 Task: For heading Arial with bold.  font size for heading22,  'Change the font style of data to'Arial Narrow.  and font size to 14,  Change the alignment of both headline & data to Align middle.  In the sheet  EvaluationSalesByChannel
Action: Mouse moved to (1025, 143)
Screenshot: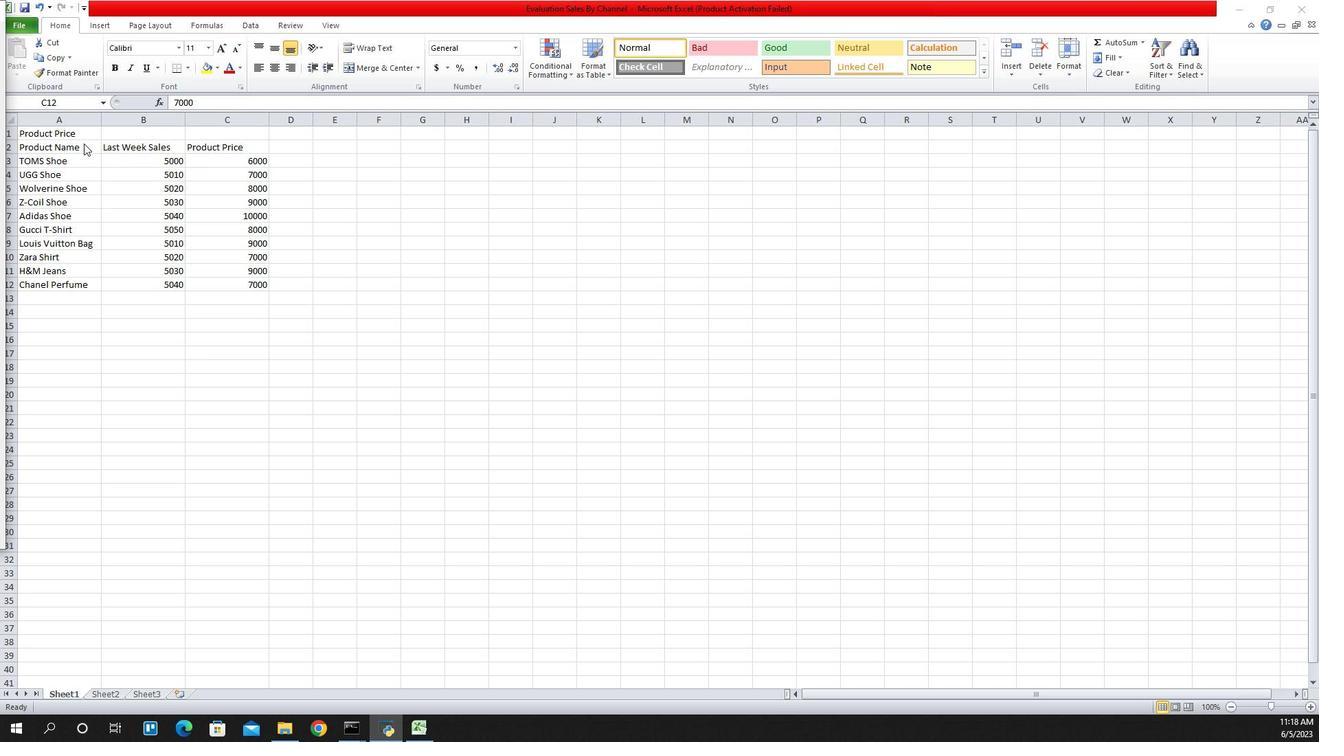 
Action: Mouse pressed left at (1025, 143)
Screenshot: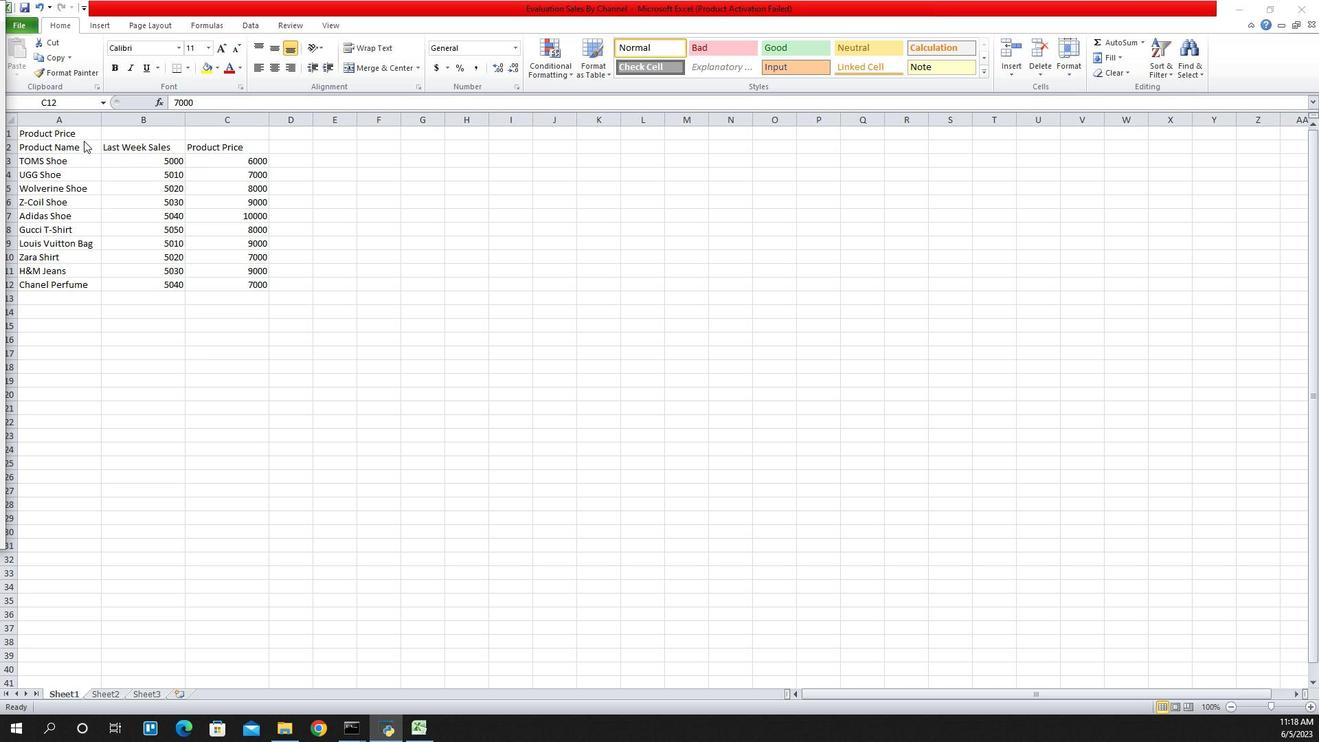 
Action: Mouse moved to (1020, 138)
Screenshot: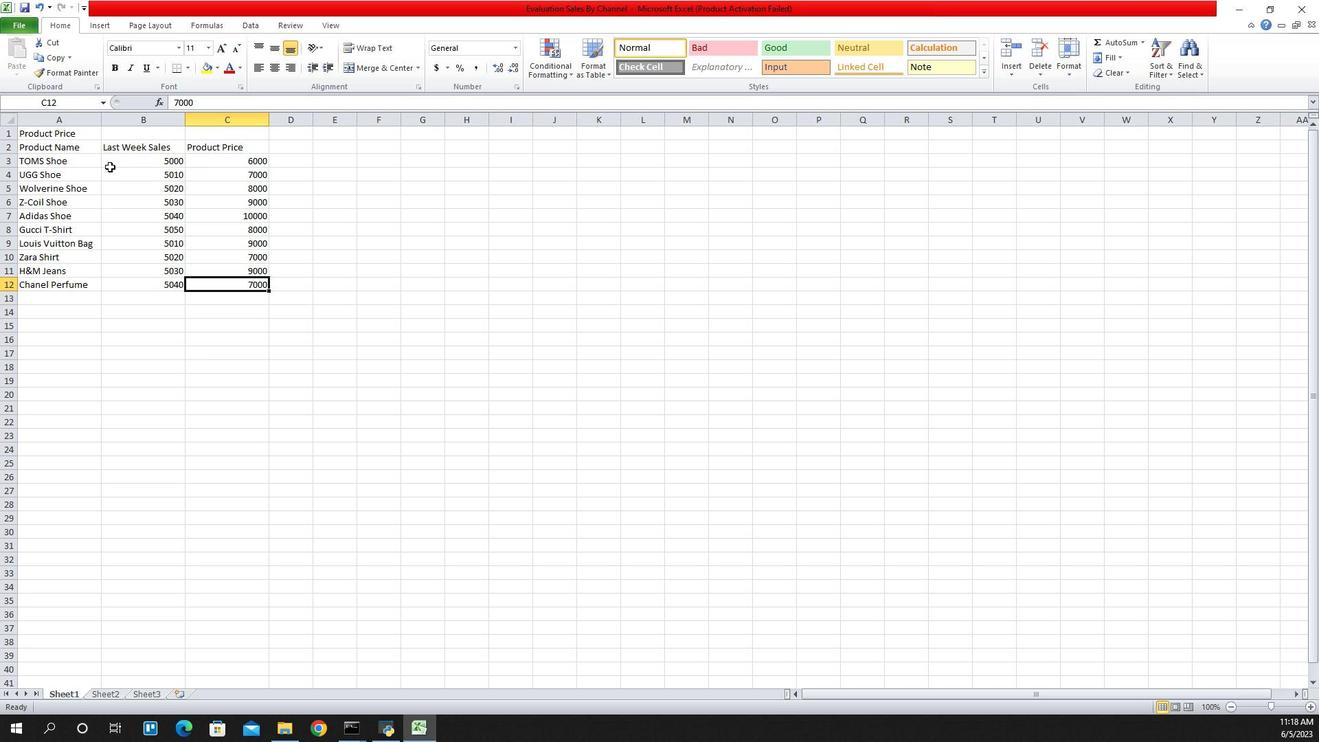 
Action: Mouse pressed left at (1020, 138)
Screenshot: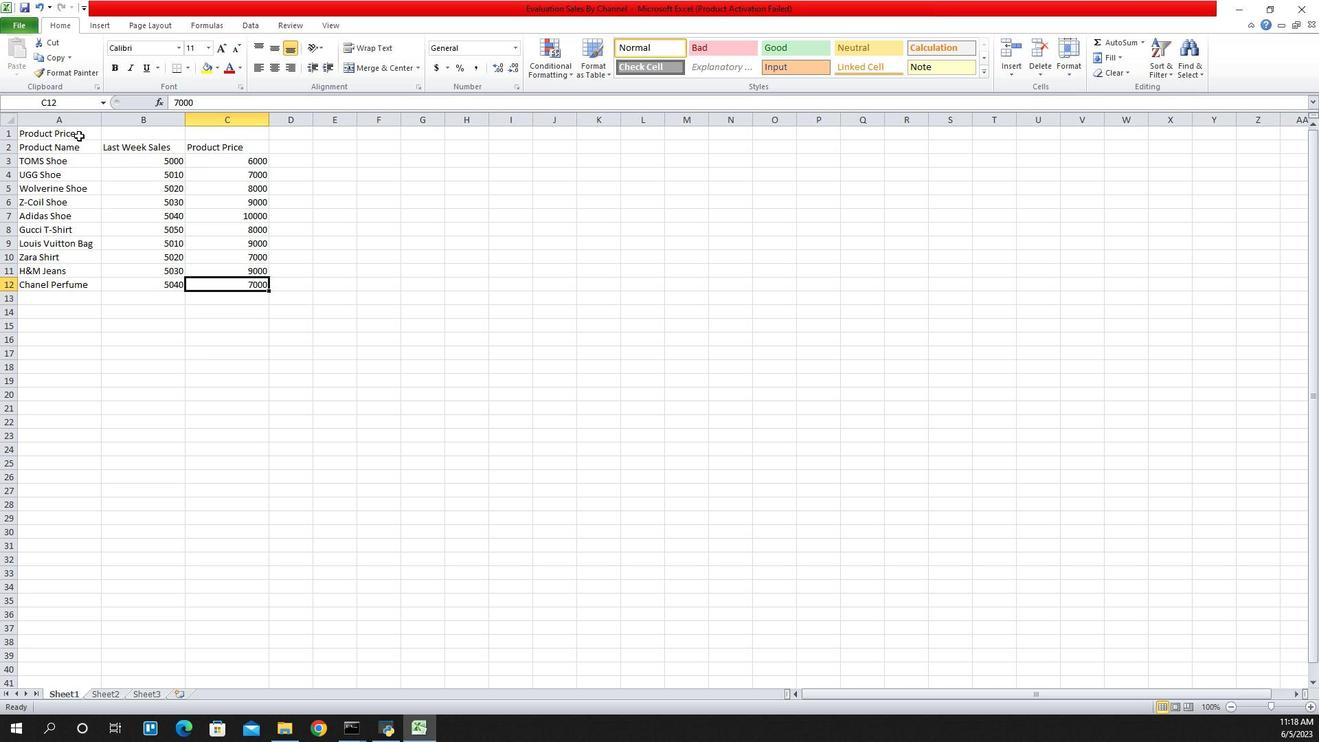 
Action: Mouse moved to (1310, 73)
Screenshot: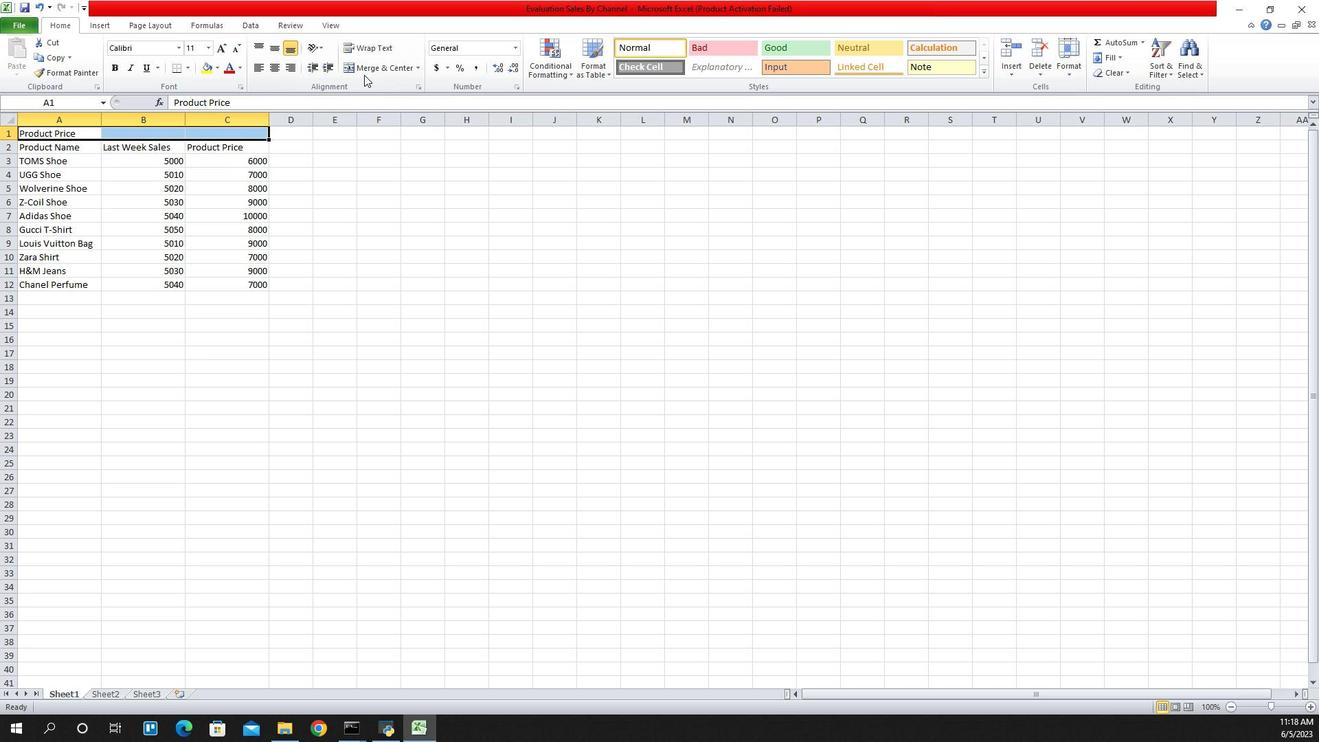 
Action: Mouse pressed left at (1310, 73)
Screenshot: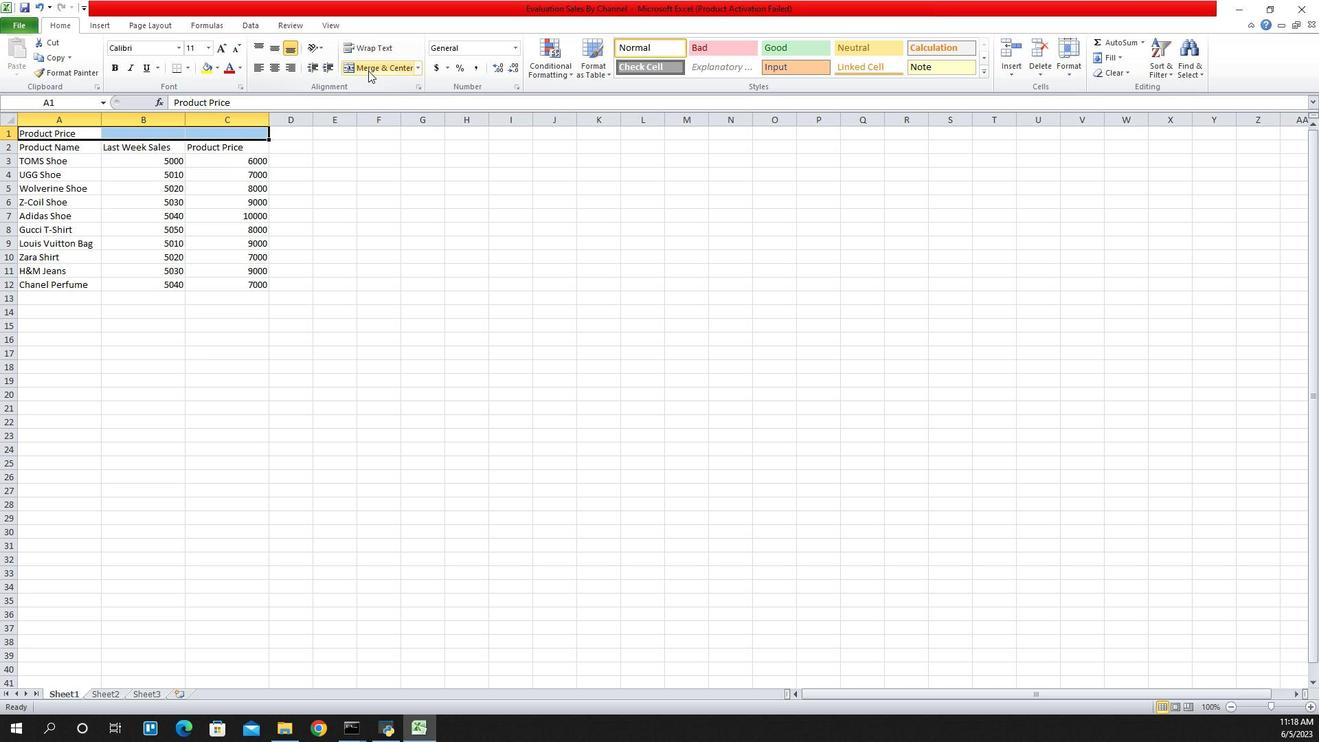 
Action: Mouse moved to (1101, 53)
Screenshot: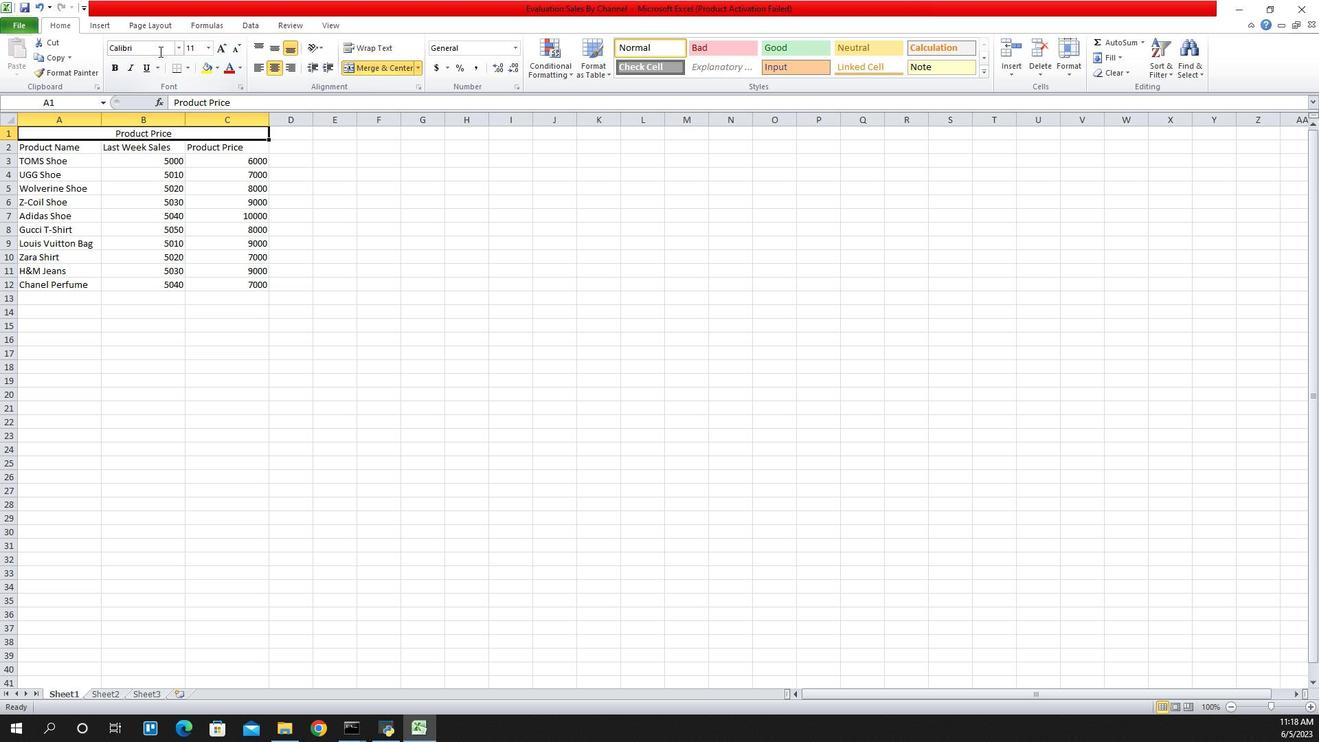 
Action: Mouse pressed left at (1101, 53)
Screenshot: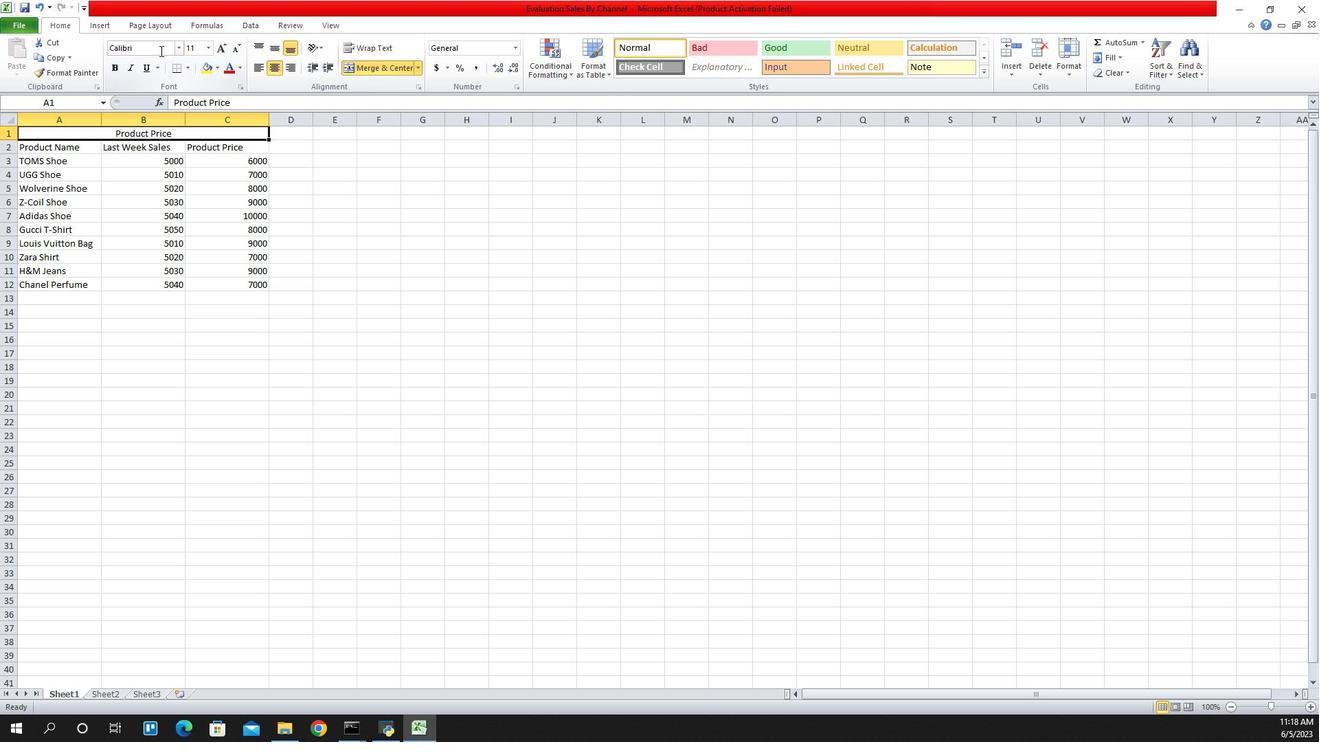 
Action: Key pressed arial<Key.enter>
Screenshot: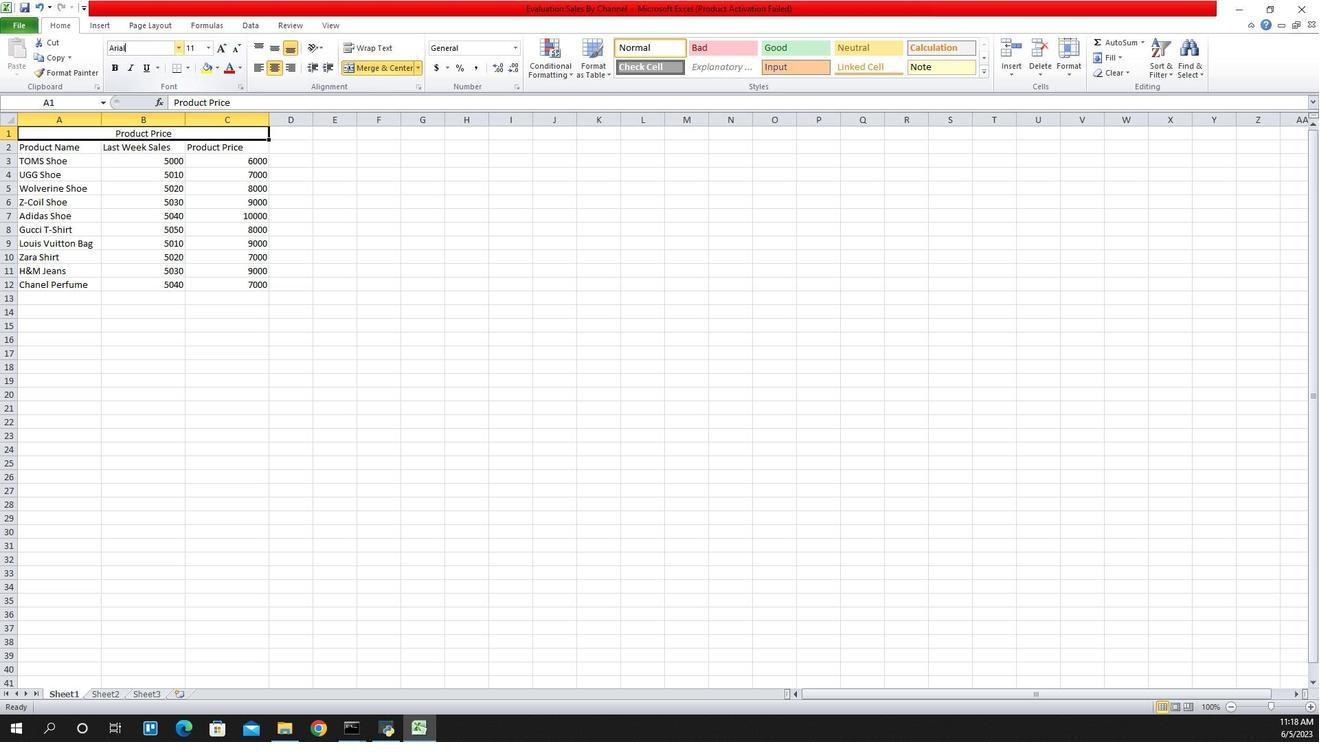 
Action: Mouse moved to (1060, 70)
Screenshot: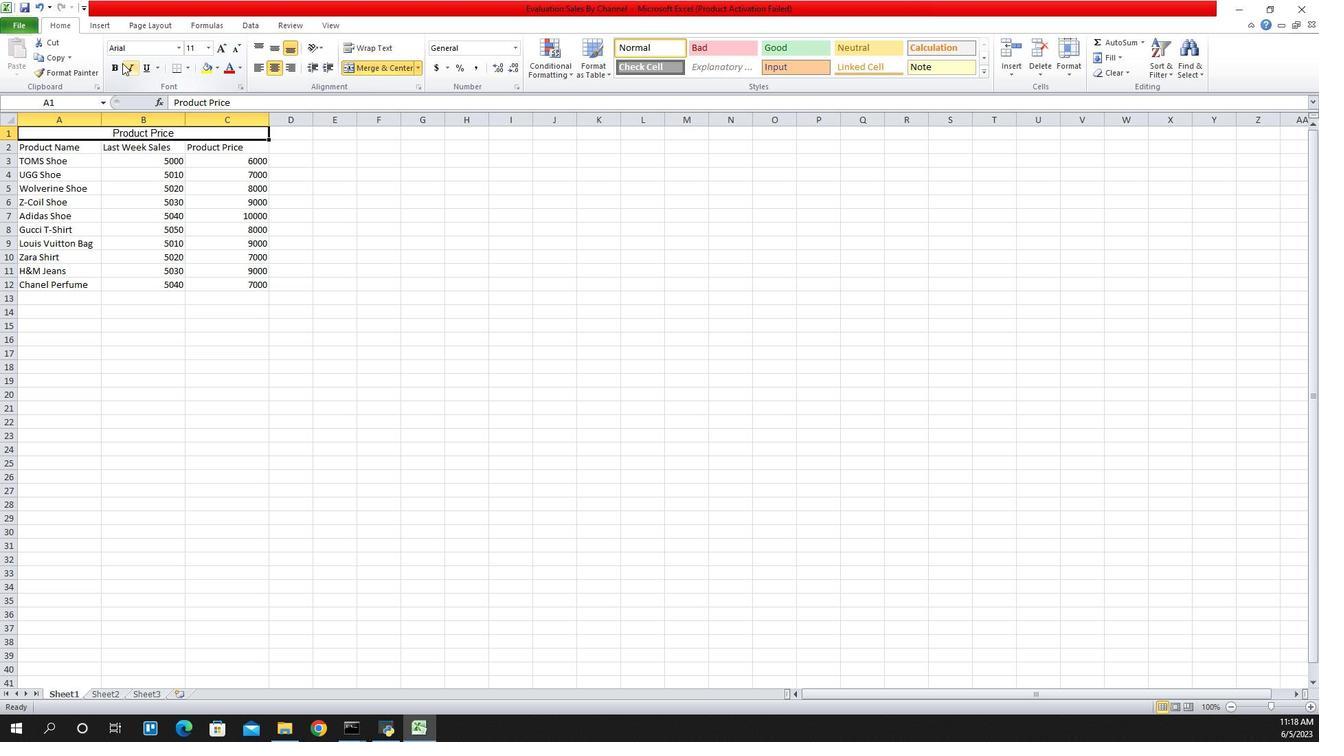 
Action: Mouse pressed left at (1060, 70)
Screenshot: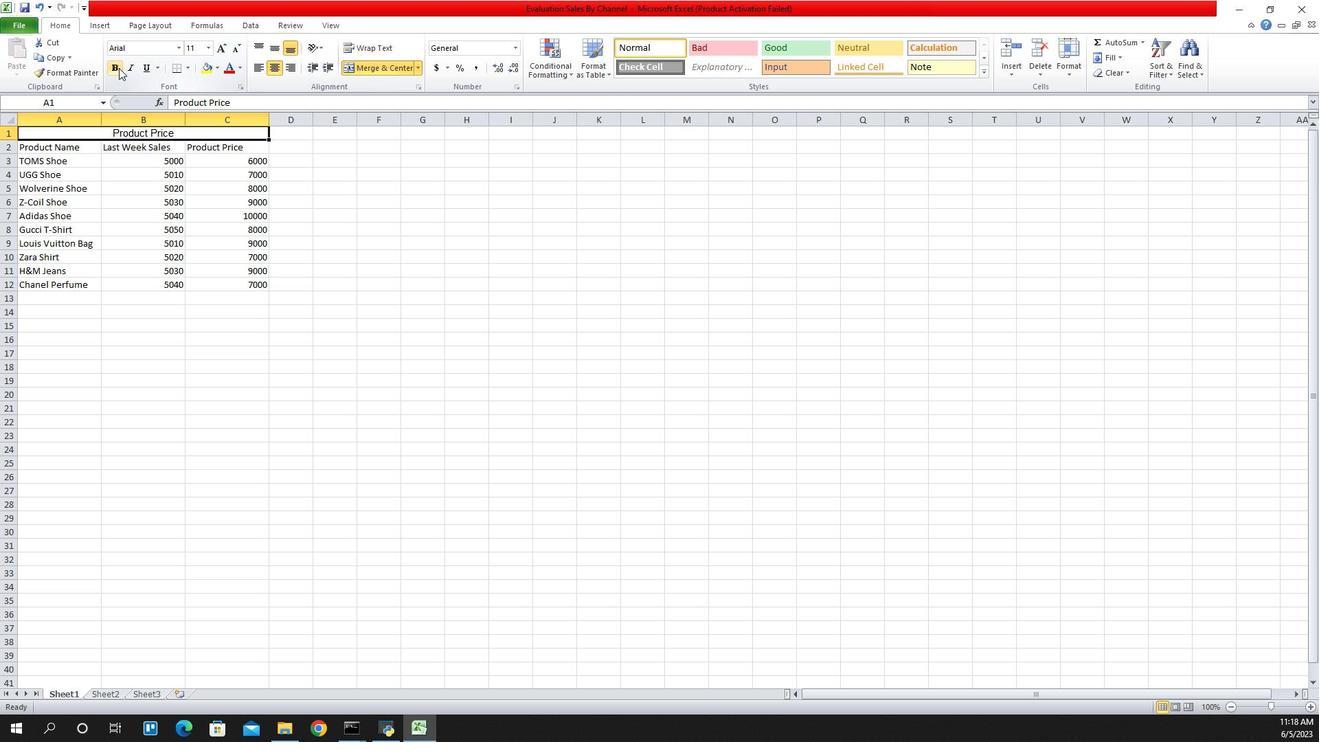 
Action: Mouse moved to (1152, 54)
Screenshot: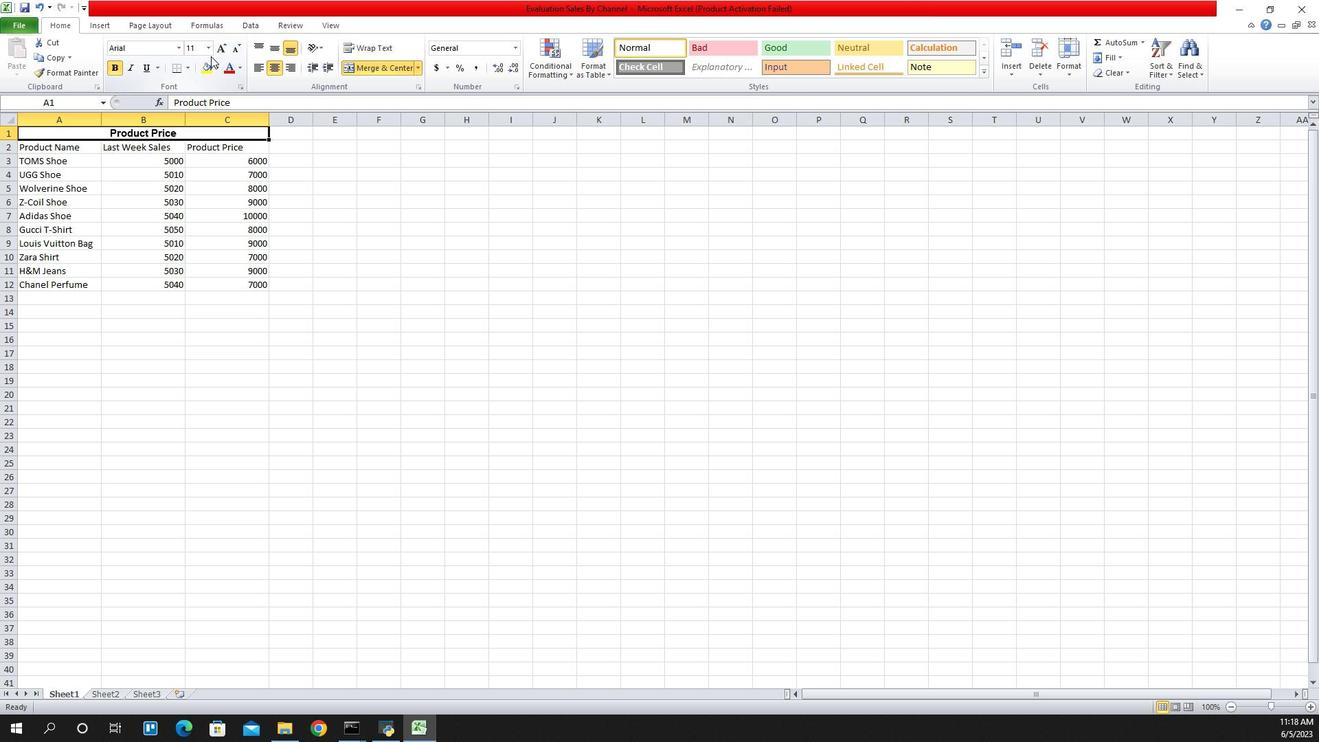 
Action: Mouse pressed left at (1152, 54)
Screenshot: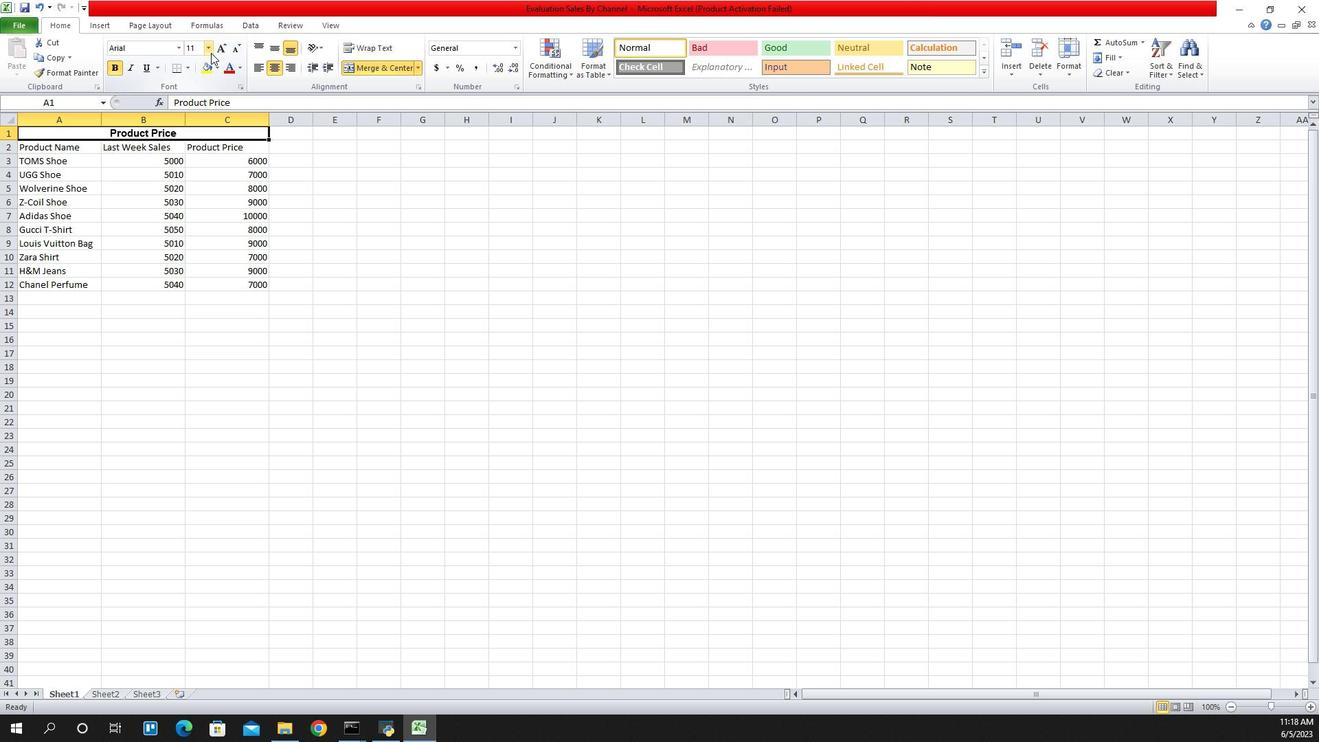 
Action: Mouse moved to (1139, 169)
Screenshot: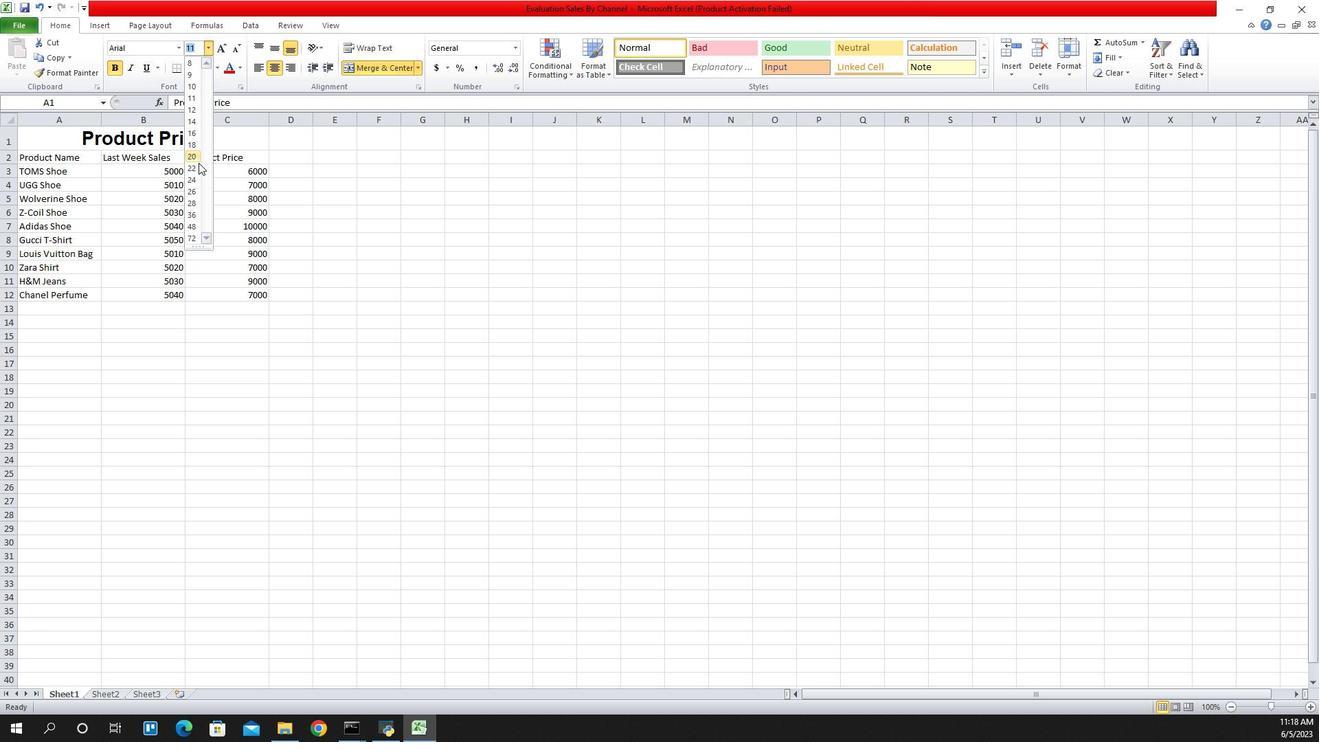 
Action: Mouse pressed left at (1139, 169)
Screenshot: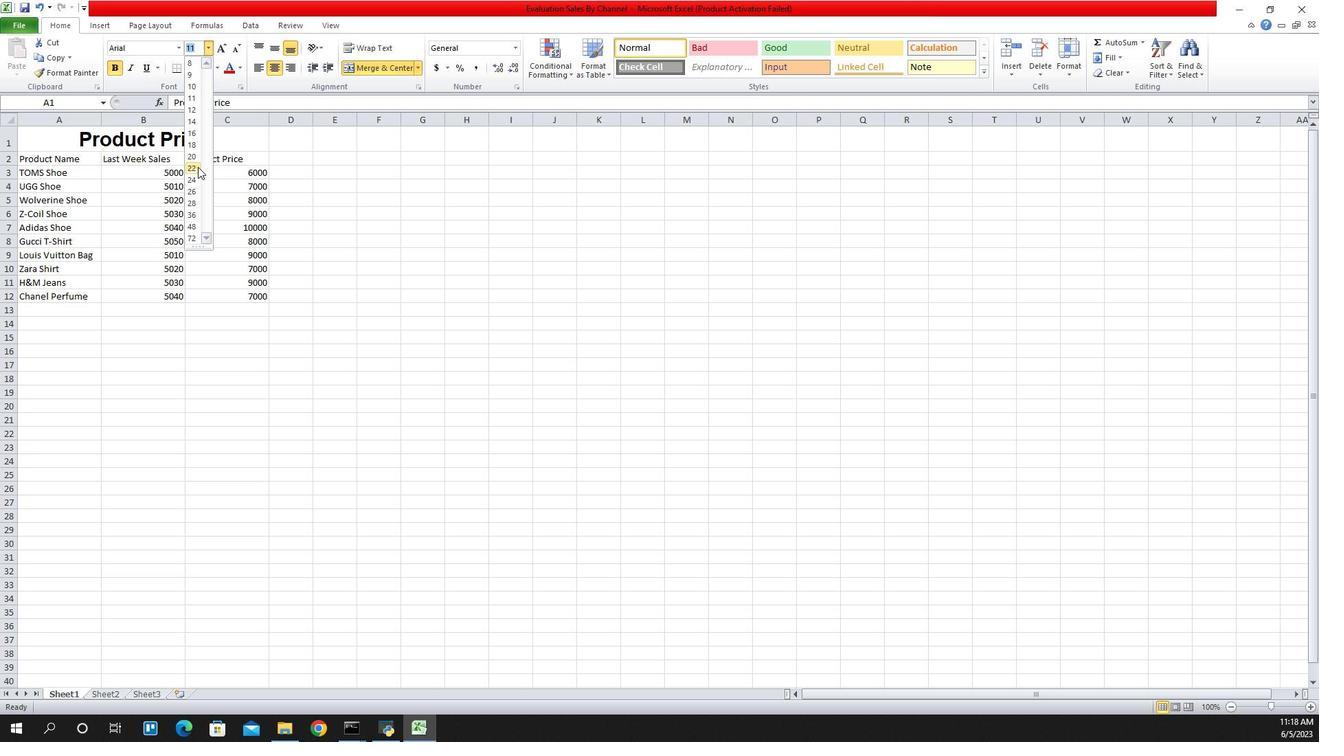 
Action: Mouse moved to (1025, 163)
Screenshot: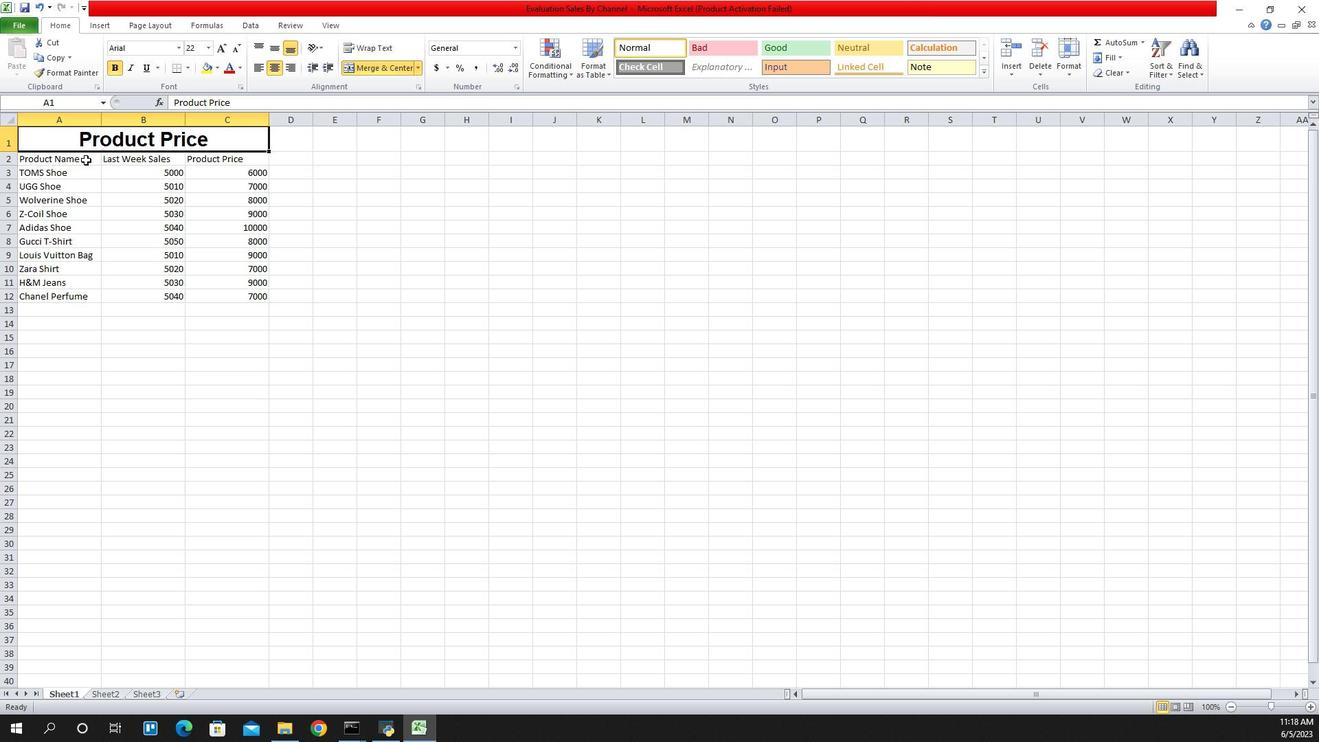 
Action: Mouse pressed left at (1025, 163)
Screenshot: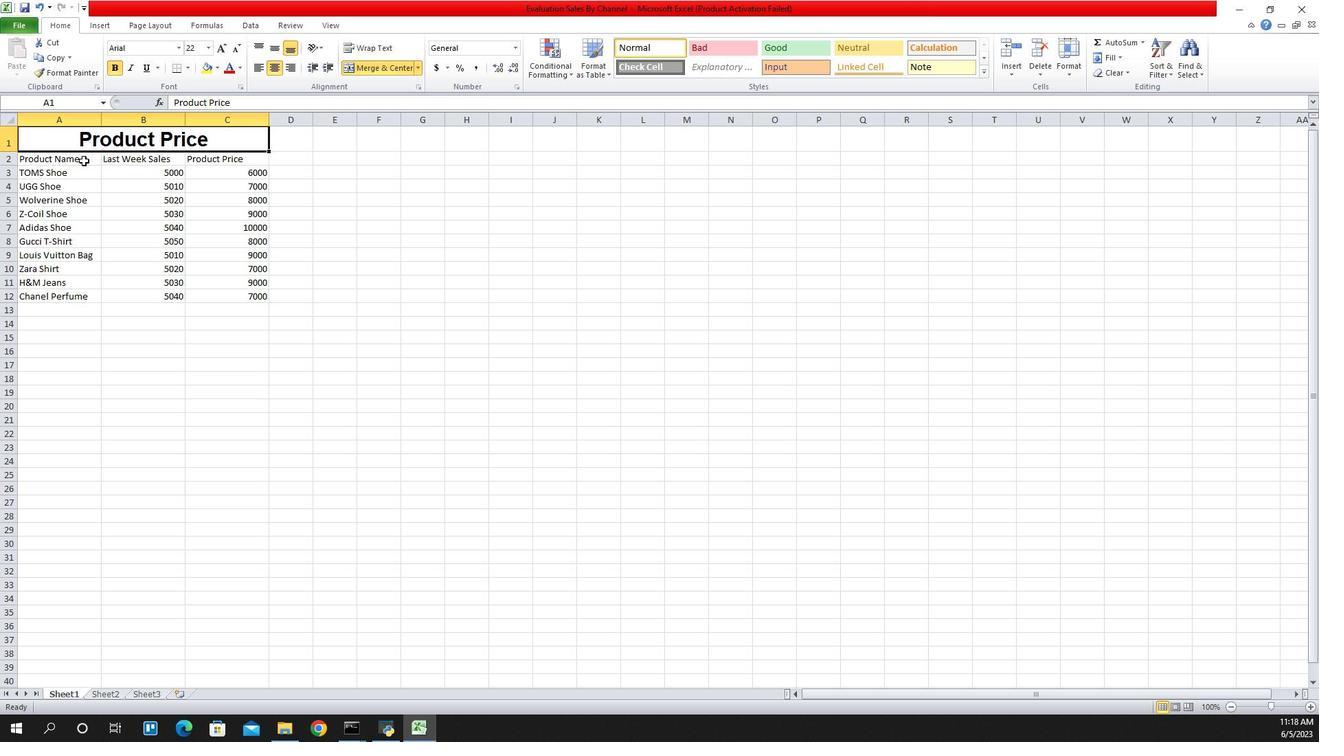 
Action: Mouse moved to (1092, 47)
Screenshot: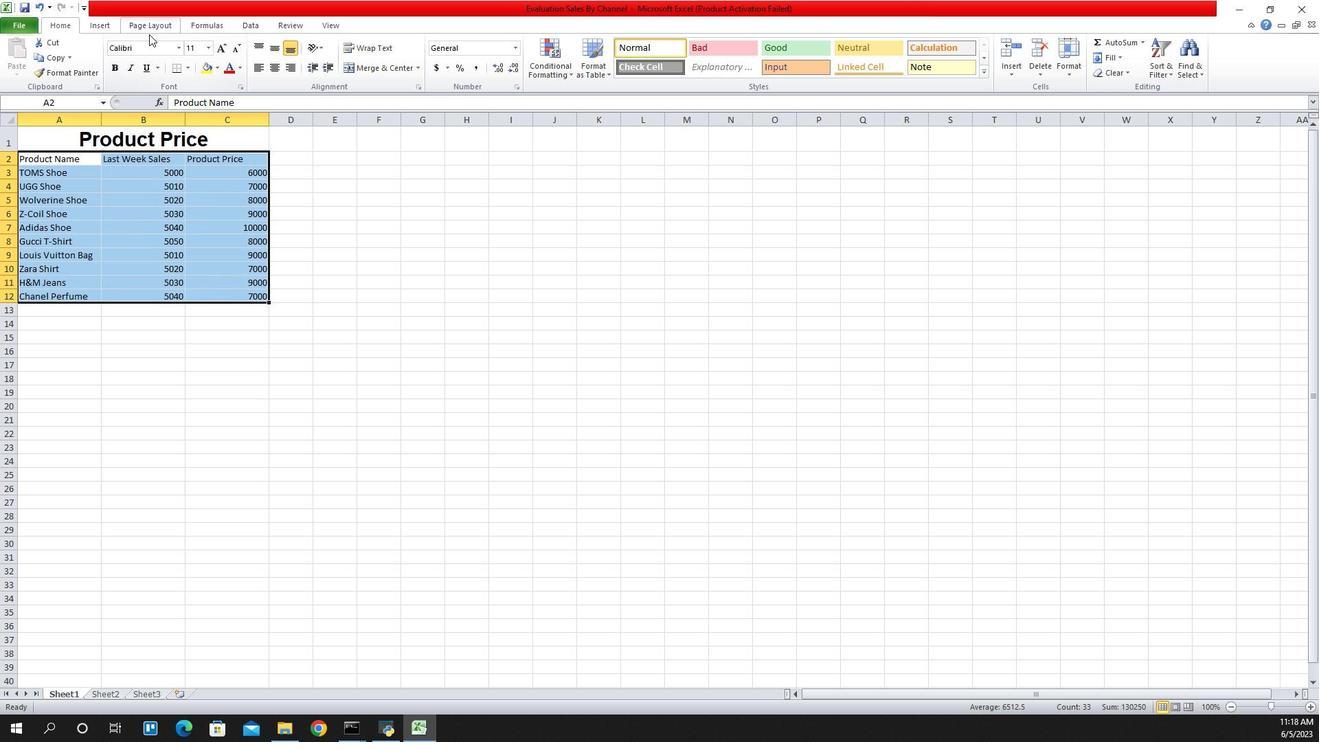 
Action: Mouse pressed left at (1092, 47)
Screenshot: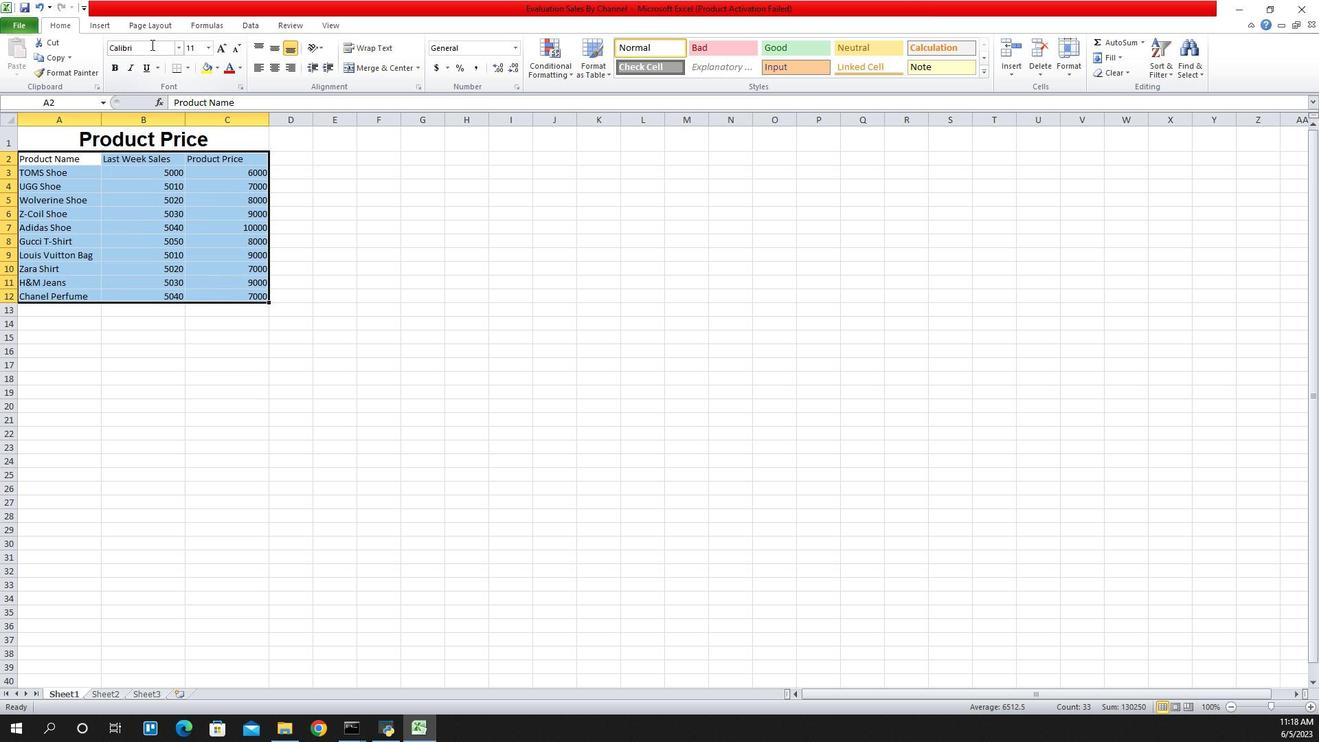 
Action: Key pressed arial<Key.space>narrow<Key.enter>
Screenshot: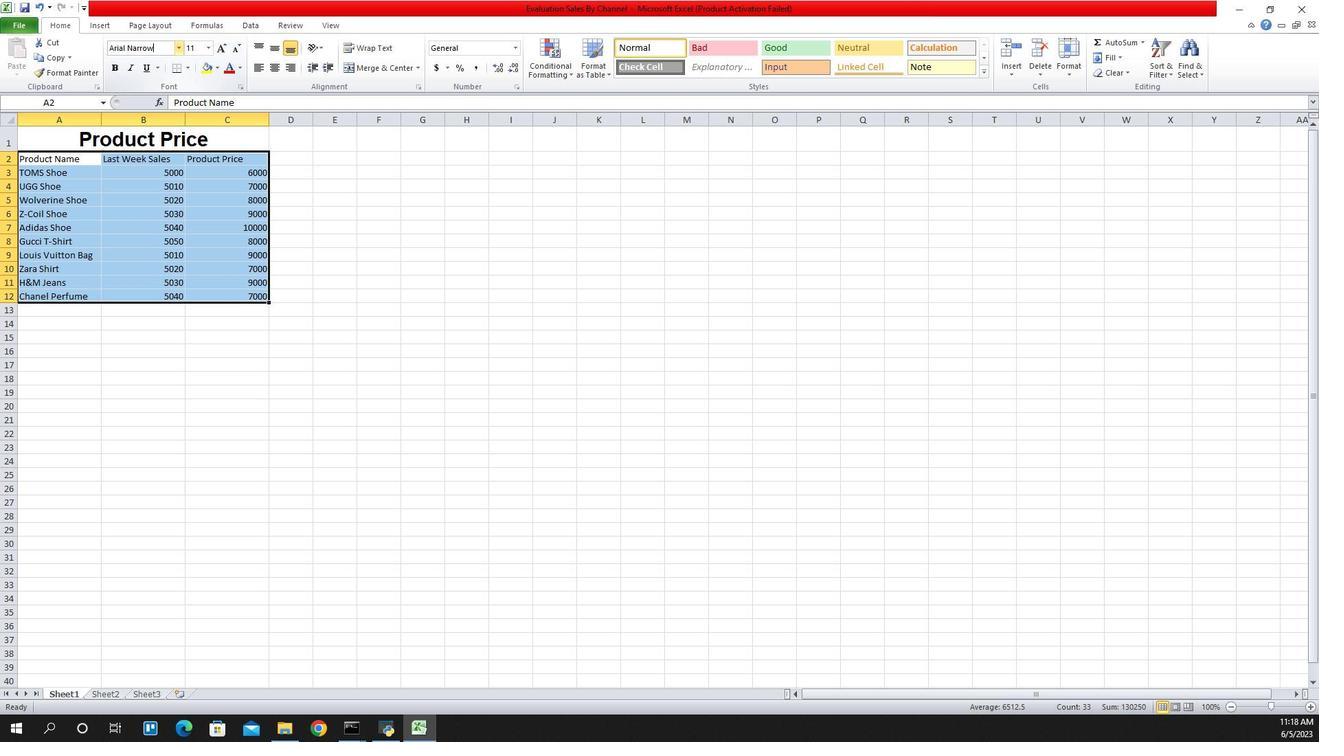 
Action: Mouse moved to (1151, 48)
Screenshot: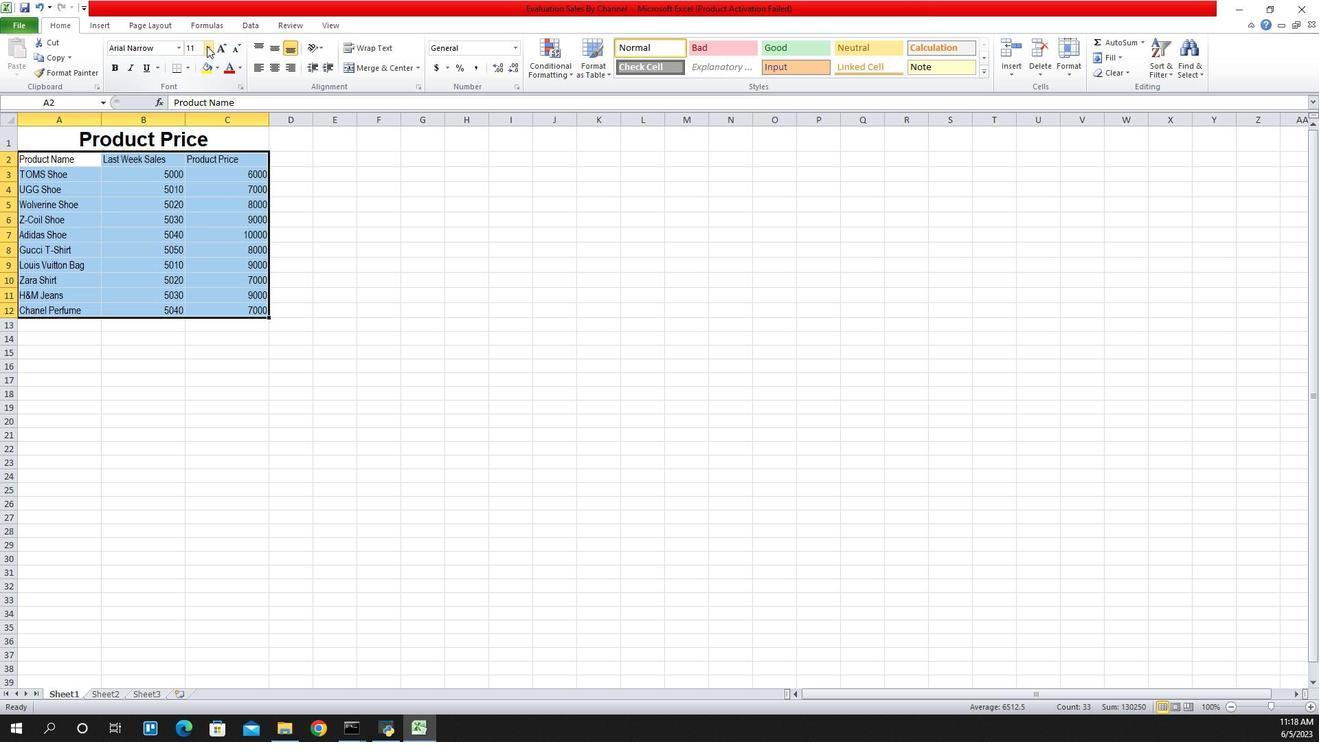 
Action: Mouse pressed left at (1151, 48)
Screenshot: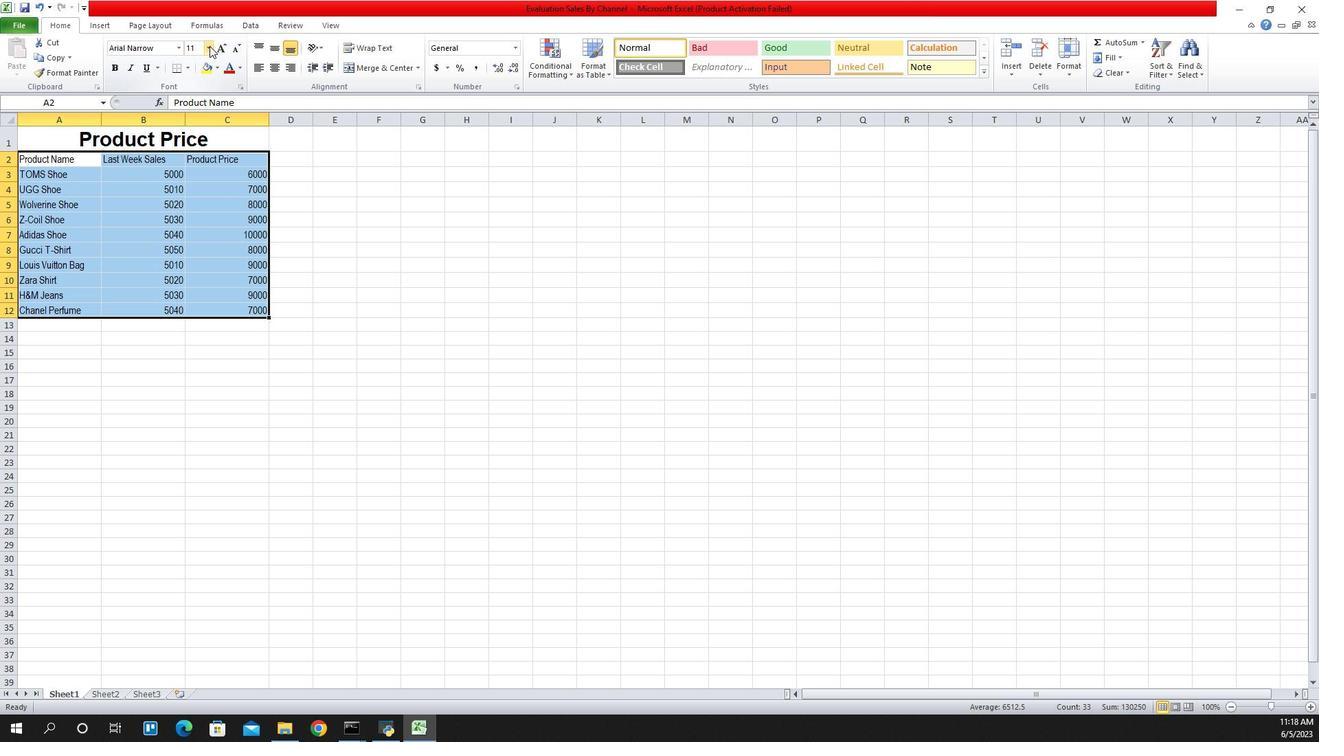 
Action: Mouse moved to (1137, 121)
Screenshot: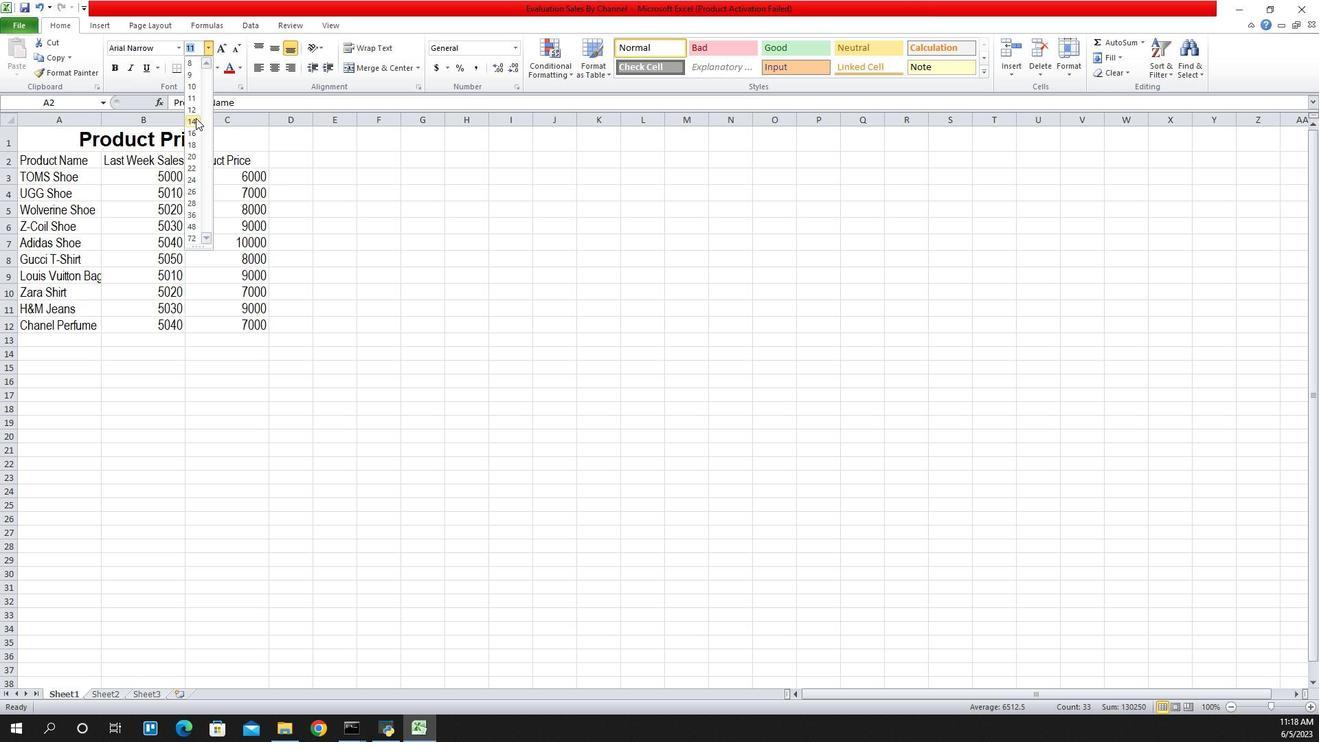 
Action: Mouse pressed left at (1137, 121)
Screenshot: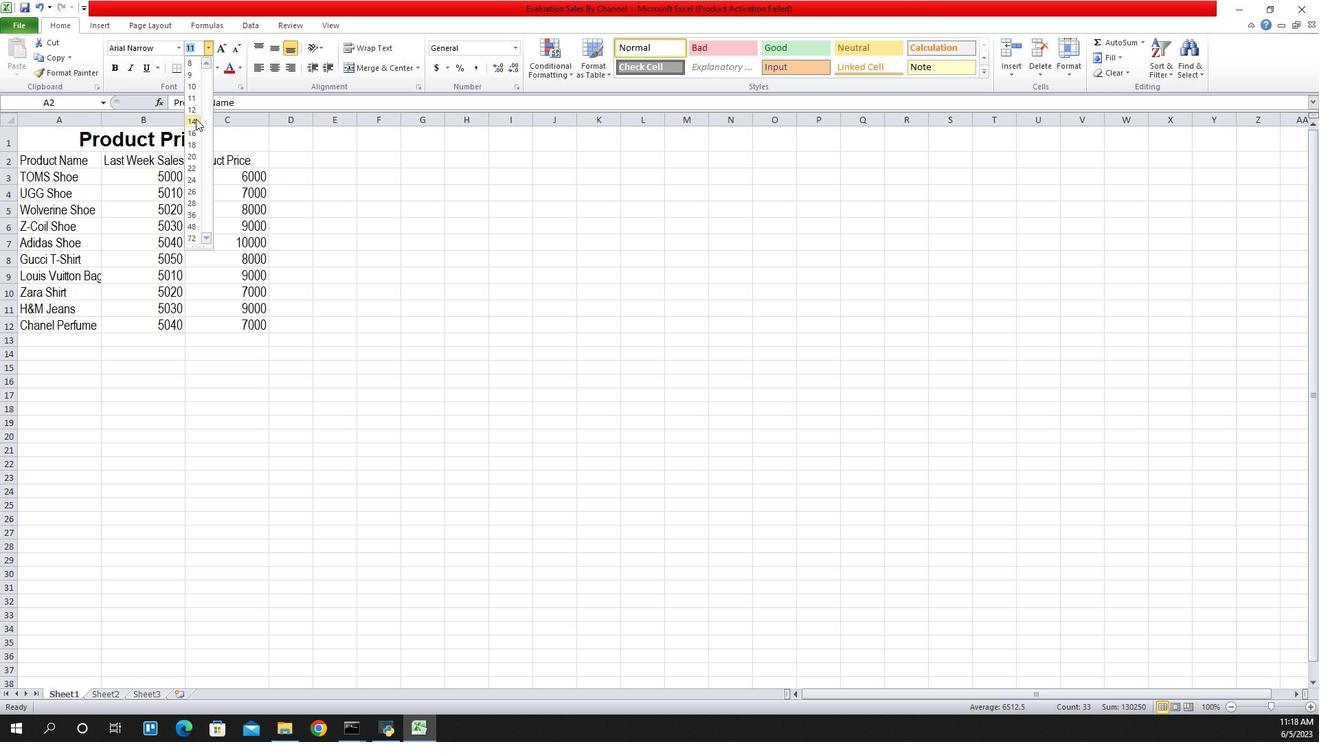 
Action: Mouse moved to (1144, 147)
Screenshot: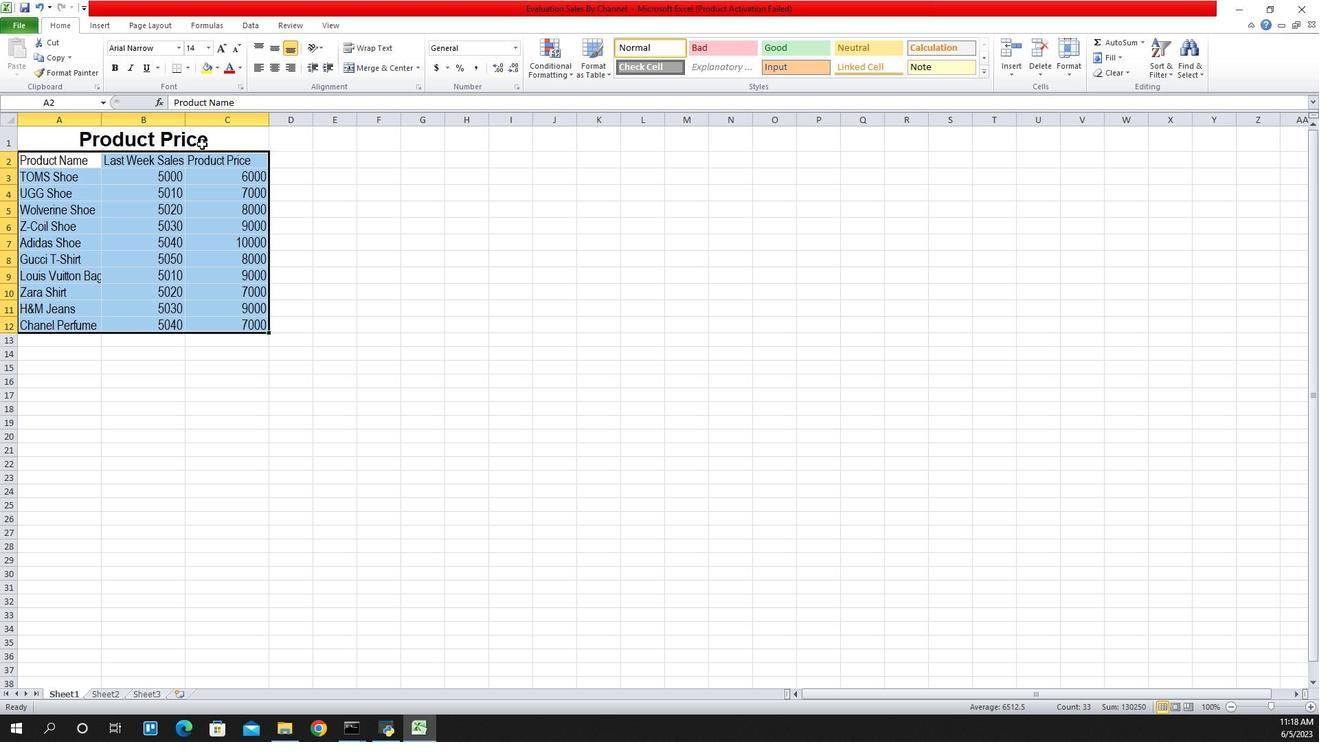 
Action: Mouse pressed left at (1144, 147)
Screenshot: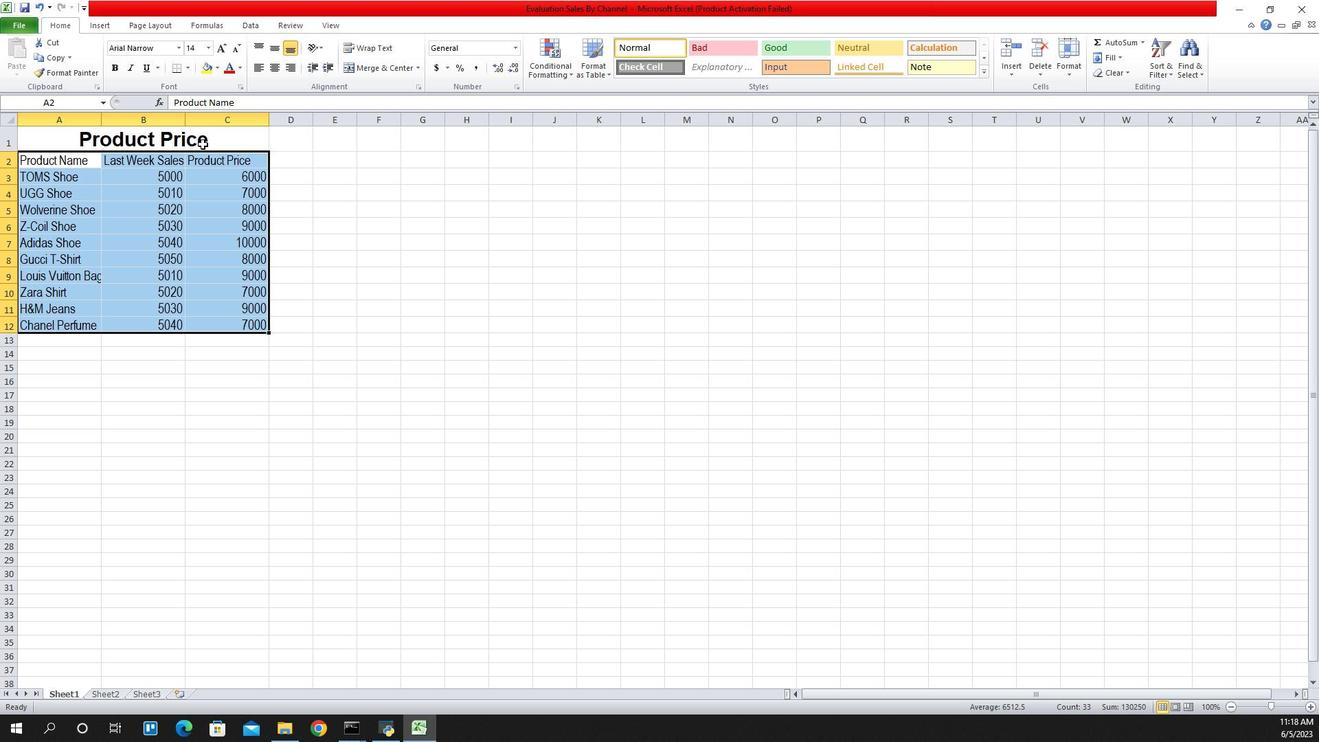 
Action: Mouse moved to (1214, 54)
Screenshot: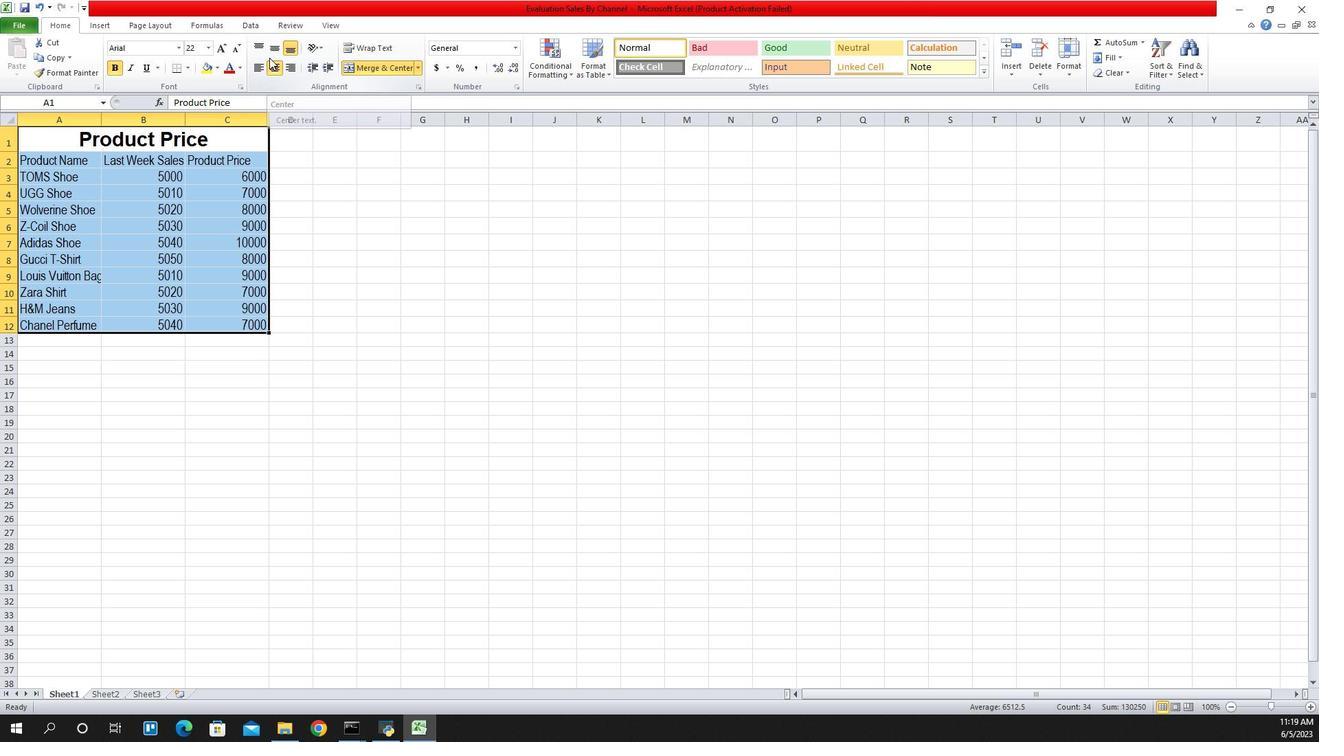 
Action: Mouse pressed left at (1214, 54)
Screenshot: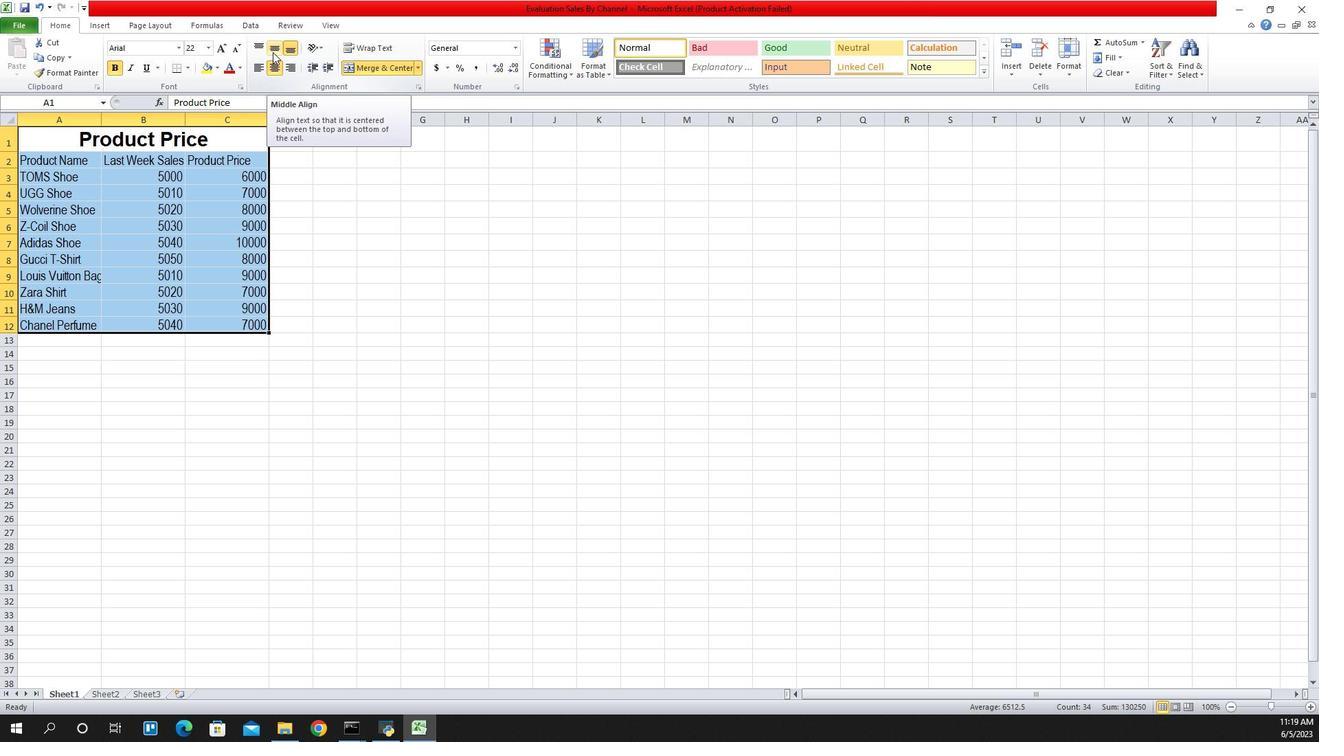 
Action: Mouse moved to (1174, 324)
Screenshot: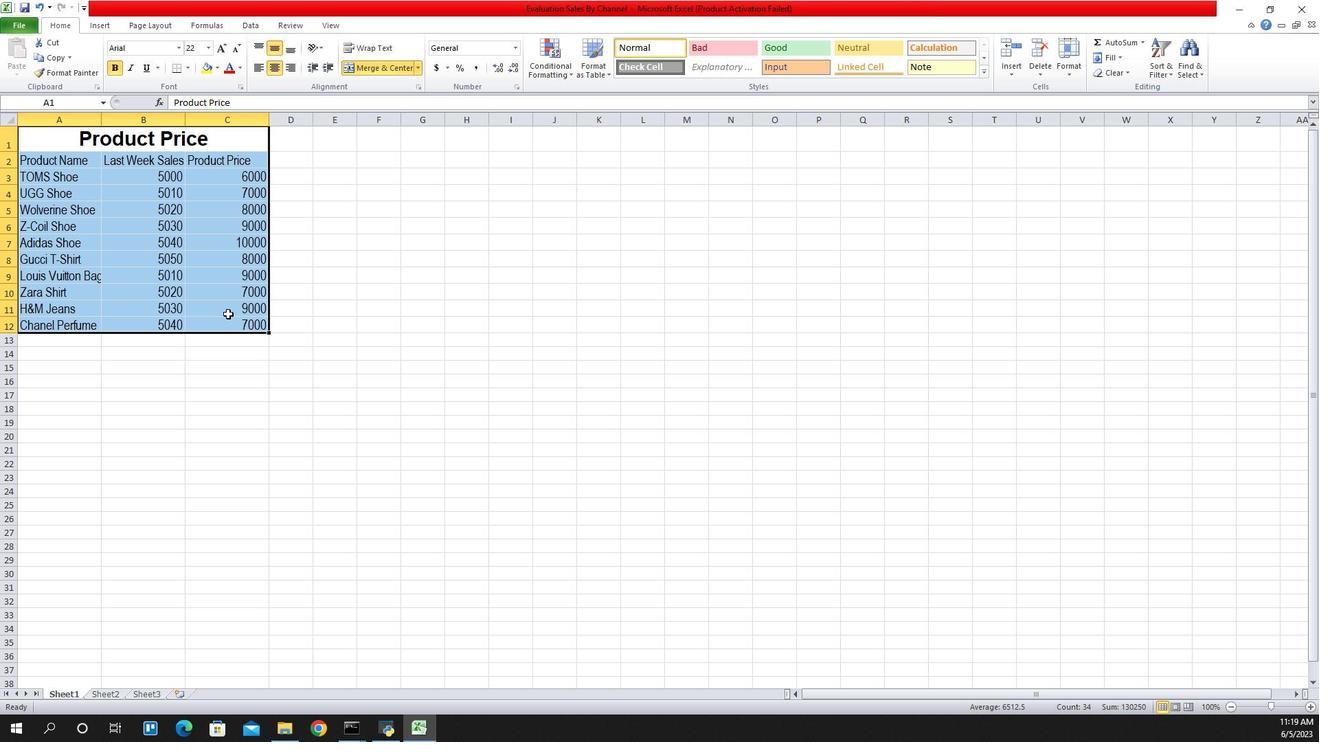 
Action: Mouse pressed left at (1174, 324)
Screenshot: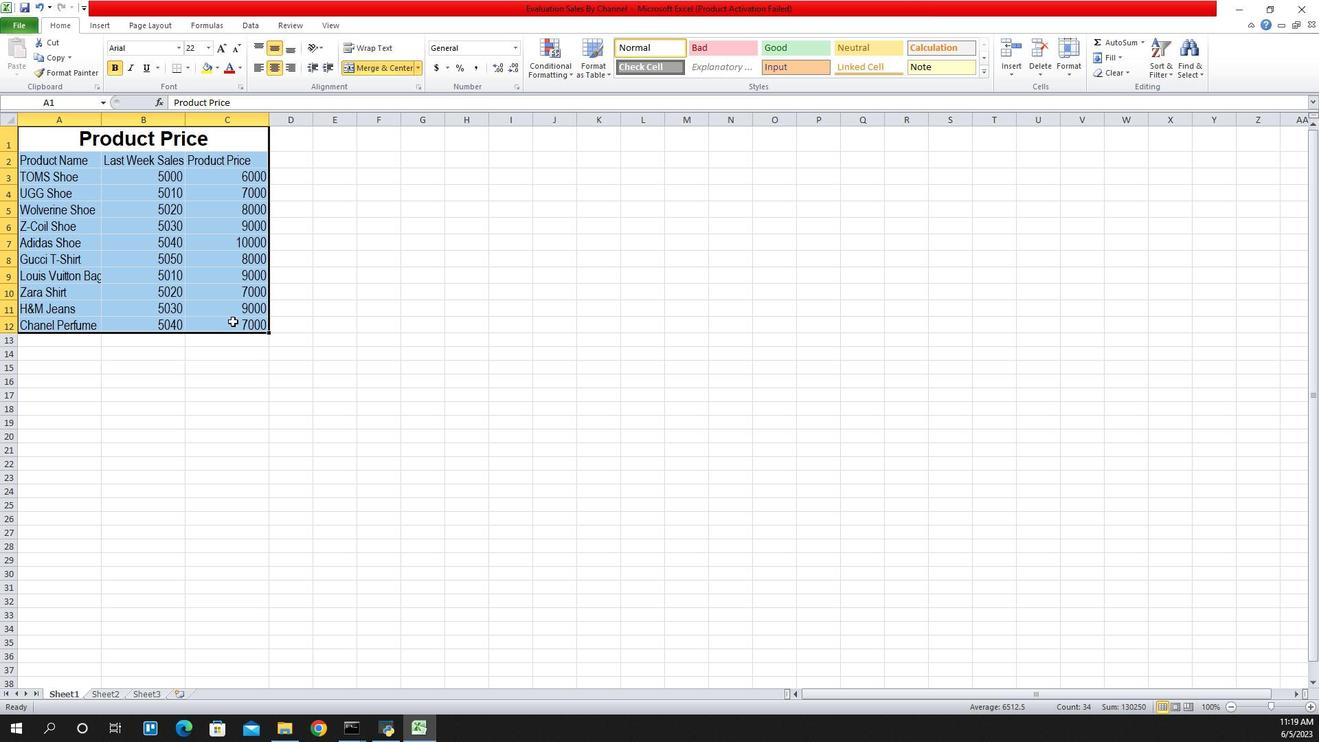 
Action: Mouse moved to (1207, 283)
Screenshot: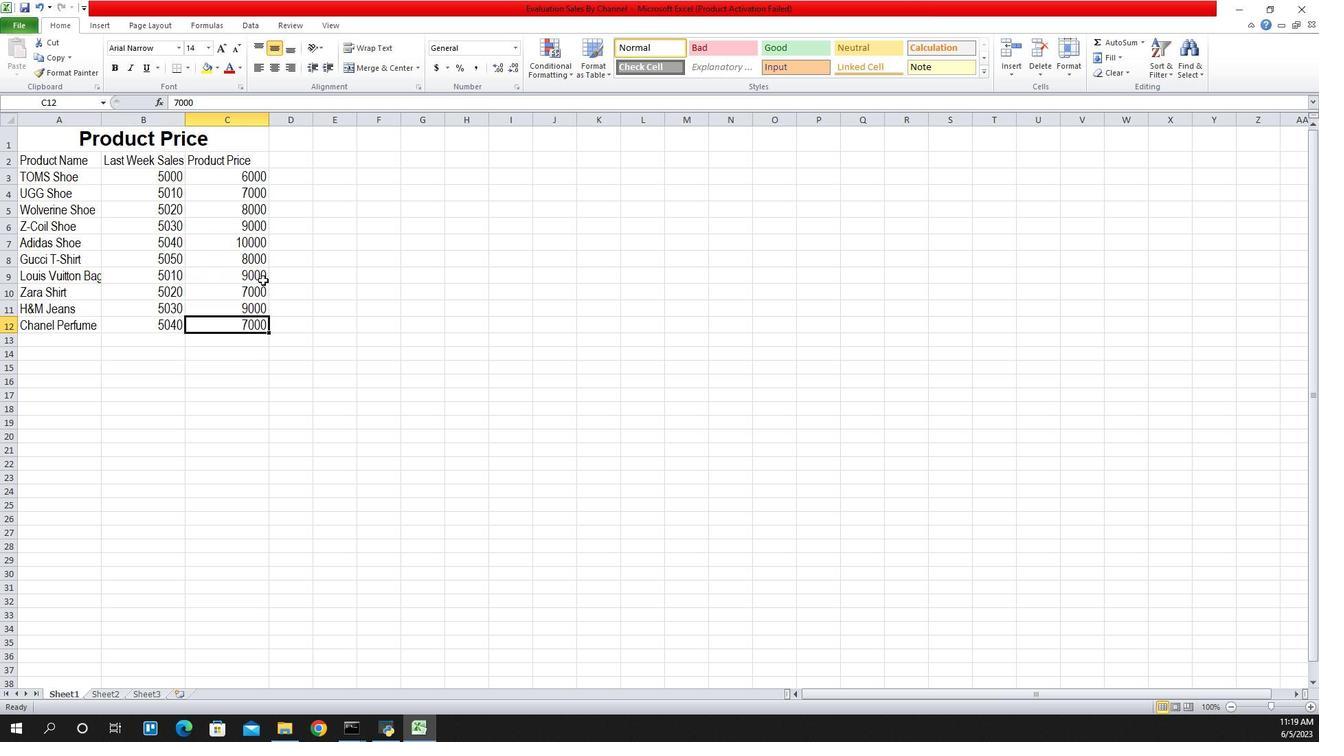 
Action: Key pressed ctrl+S
Screenshot: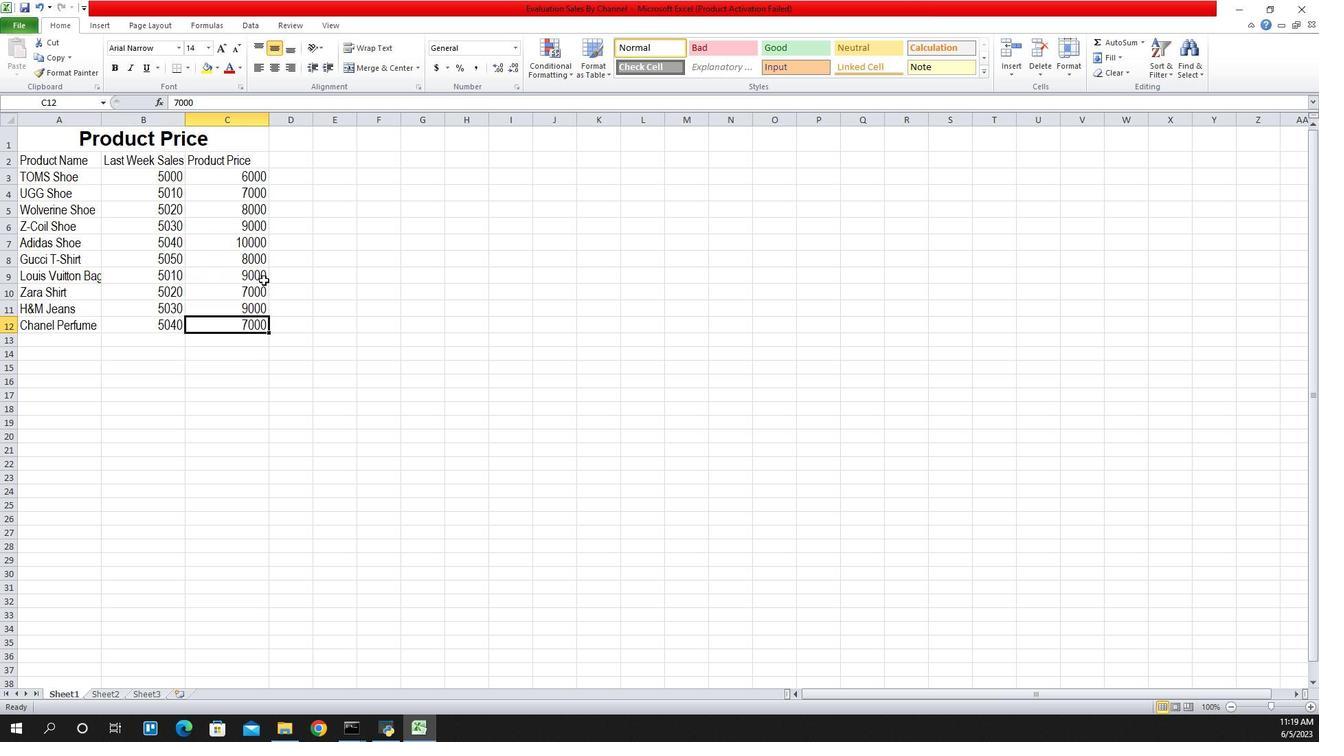
Action: Mouse moved to (1204, 283)
Screenshot: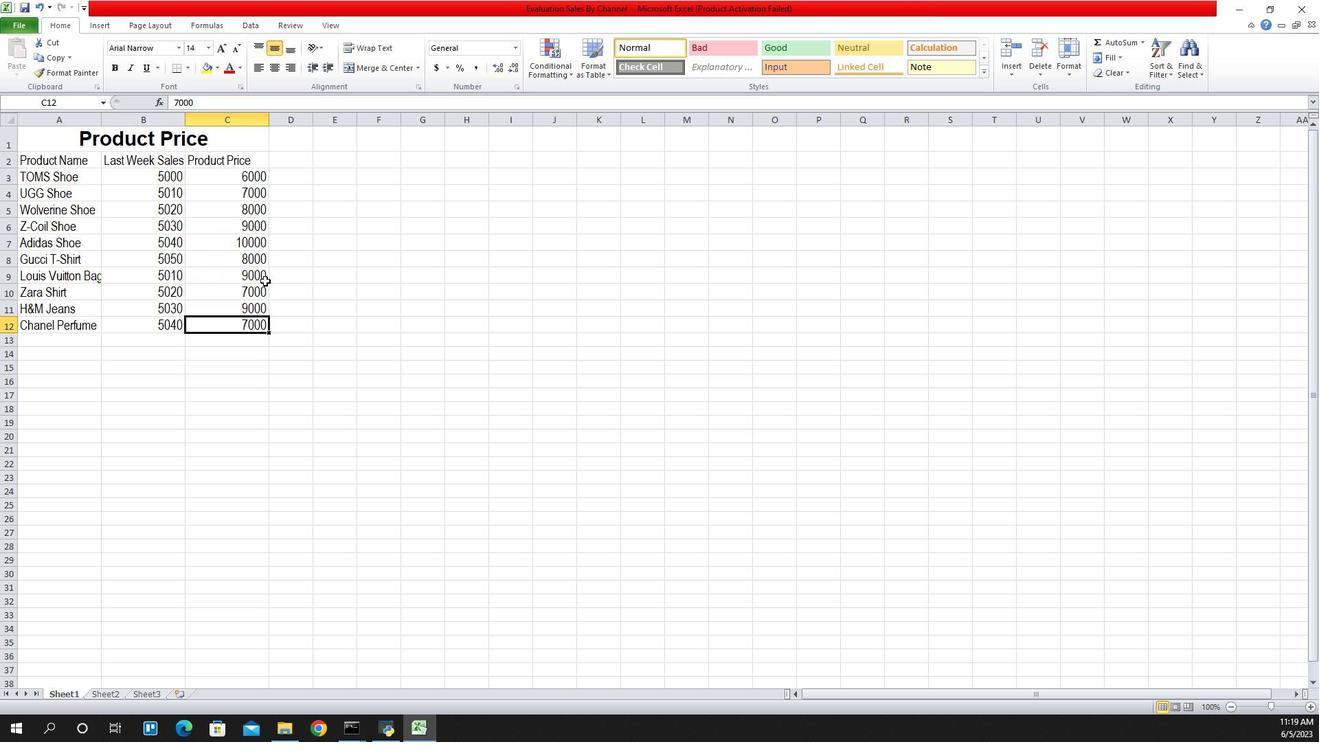 
Action: Key pressed <'\x13'>
Screenshot: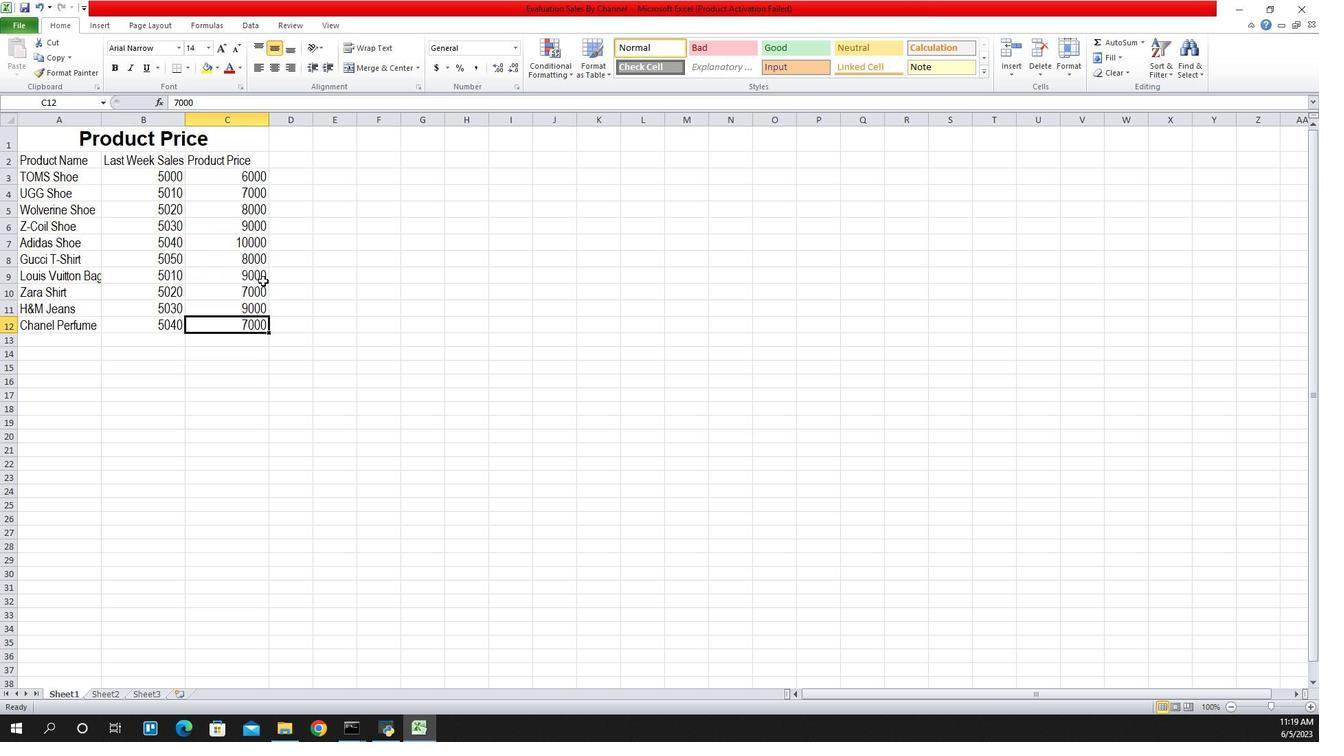 
Action: Mouse moved to (1204, 283)
Screenshot: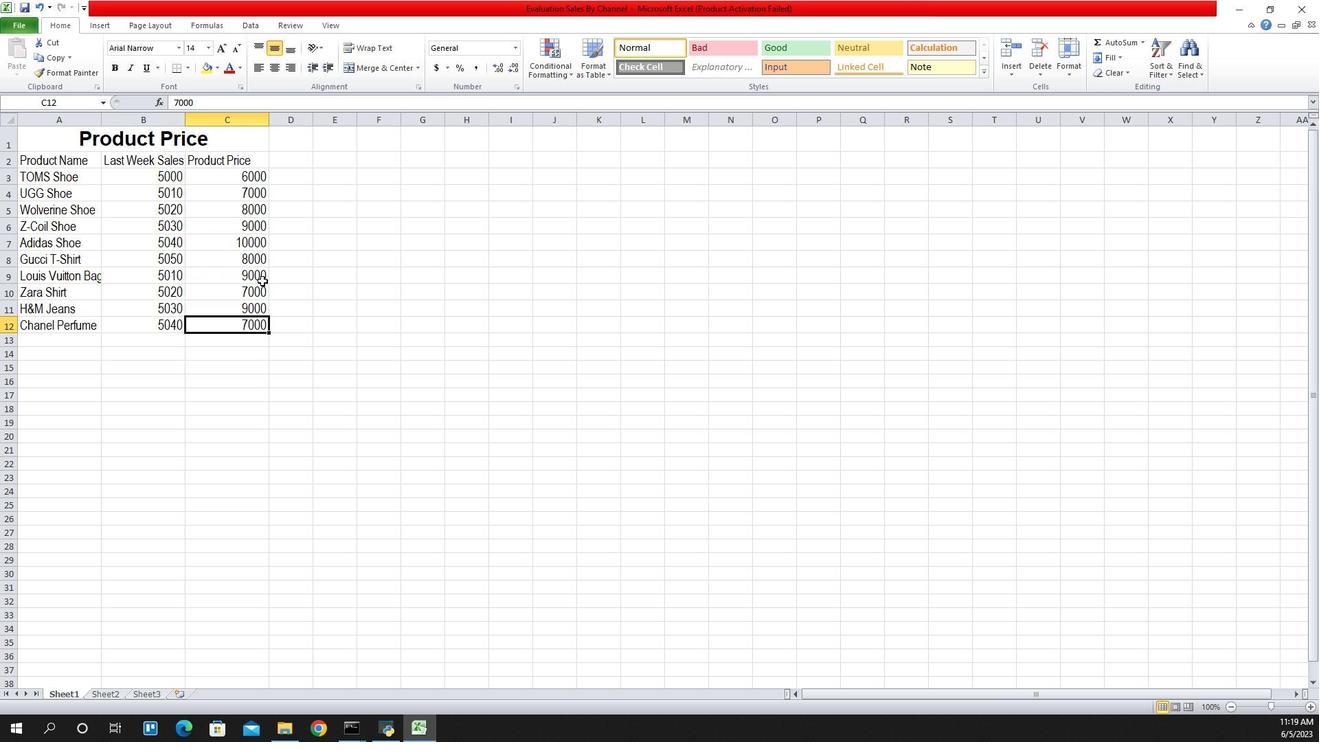 
